 Task: Create a task  Add support for in-app purchases and microtransactions , assign it to team member softage.7@softage.net in the project Wayfarer and update the status of the task to  At Risk , set the priority of the task to Medium.
Action: Mouse moved to (61, 296)
Screenshot: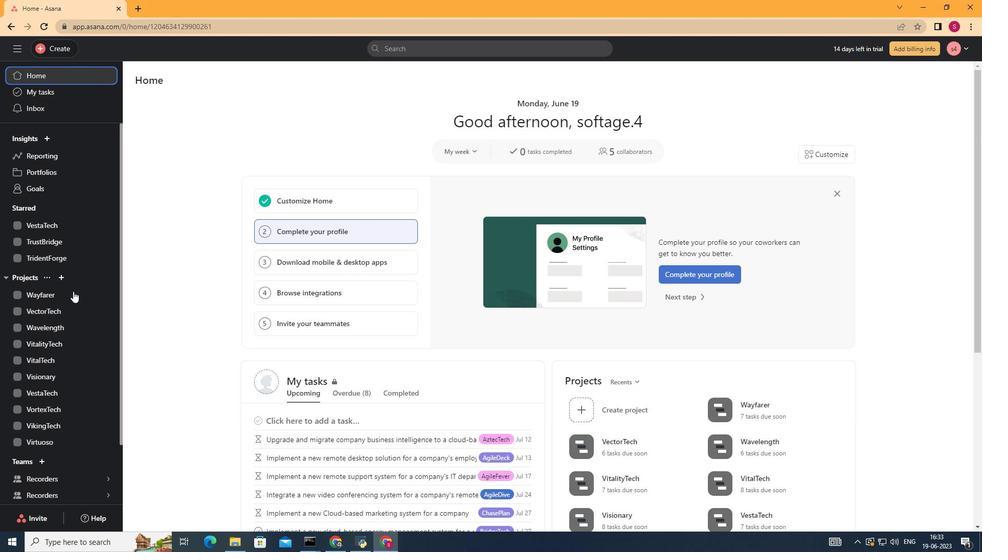 
Action: Mouse pressed left at (61, 296)
Screenshot: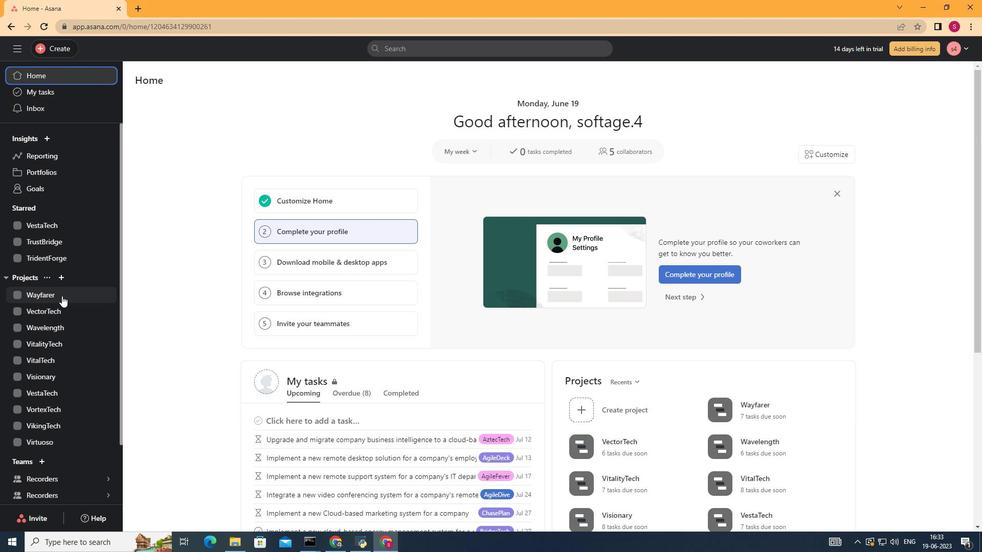 
Action: Mouse moved to (158, 124)
Screenshot: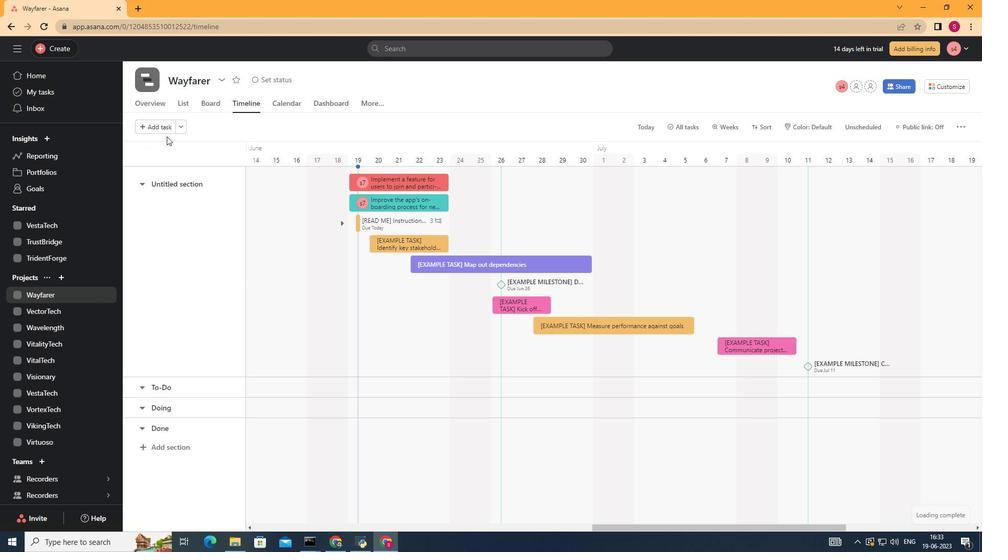 
Action: Mouse pressed left at (158, 124)
Screenshot: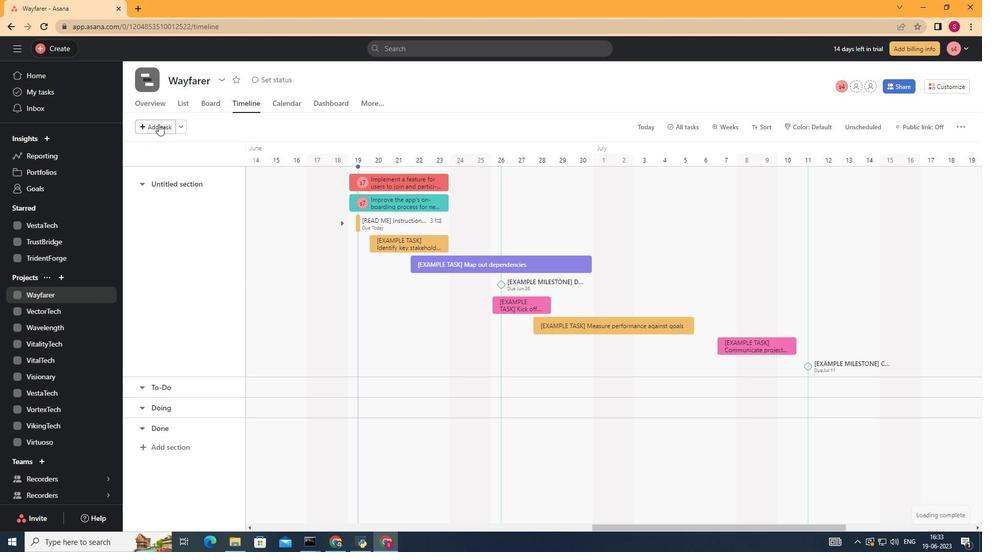 
Action: Mouse moved to (365, 184)
Screenshot: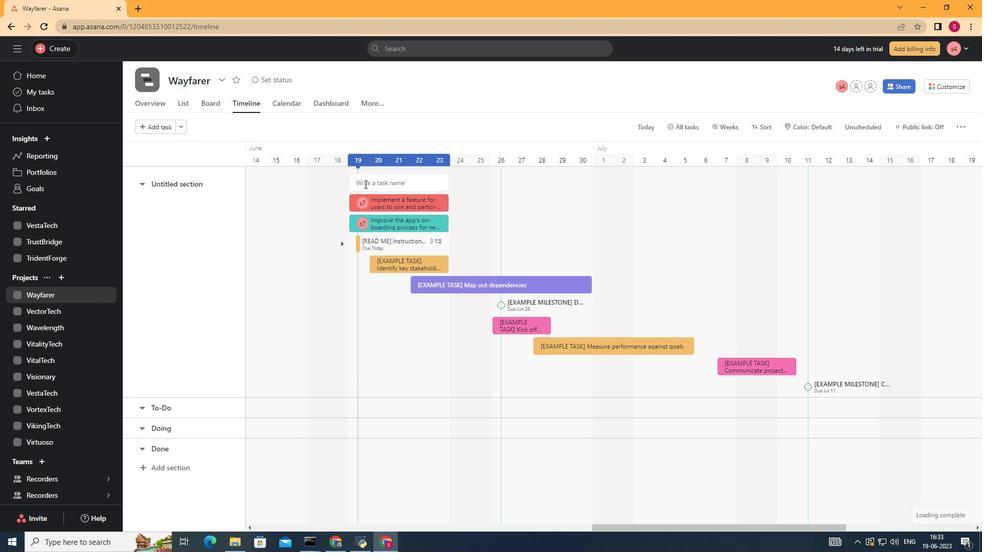 
Action: Mouse pressed left at (365, 184)
Screenshot: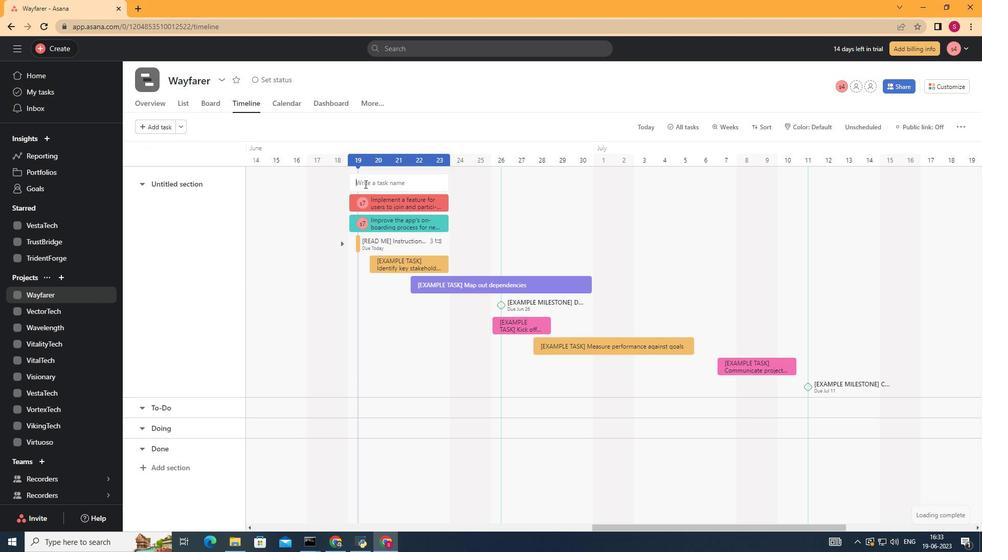 
Action: Key pressed <Key.shift>Add<Key.space>support<Key.space>for<Key.space>in-app<Key.space>purchases<Key.space>and<Key.space>microtransactions<Key.enter>
Screenshot: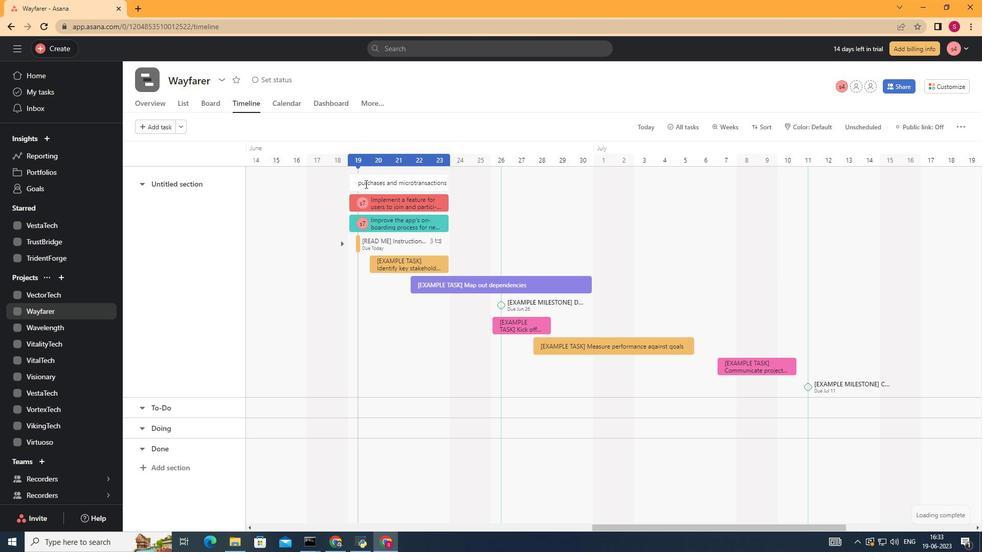 
Action: Mouse moved to (400, 183)
Screenshot: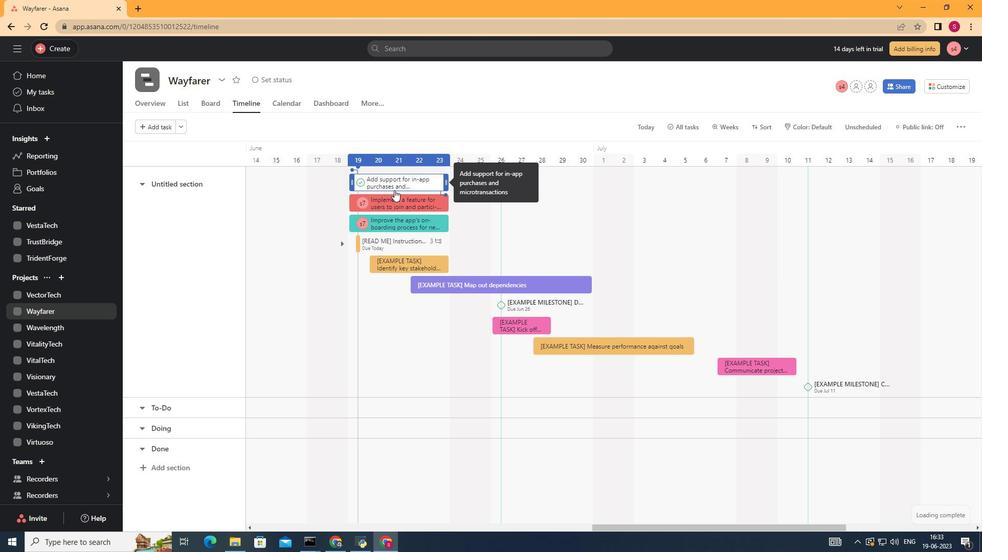 
Action: Mouse pressed left at (400, 183)
Screenshot: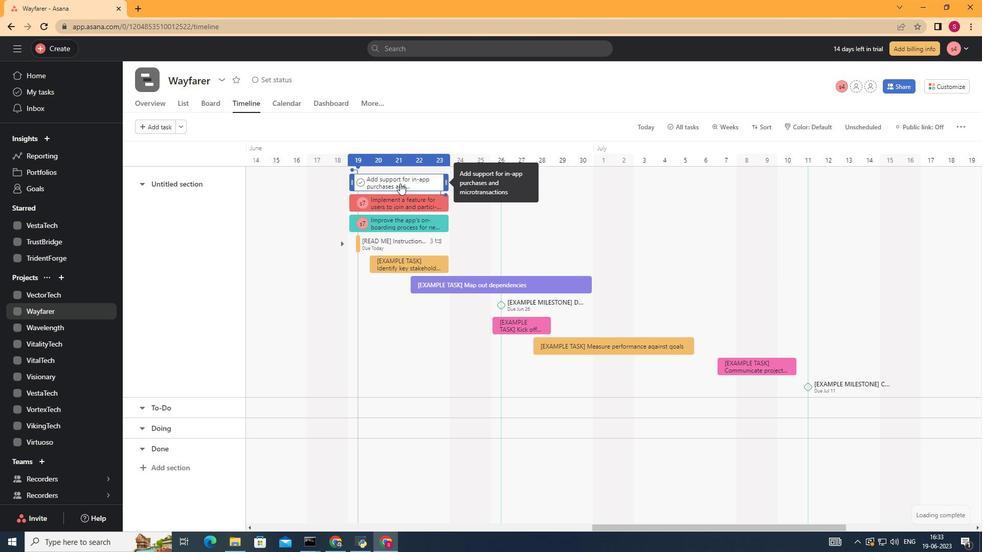 
Action: Mouse moved to (717, 183)
Screenshot: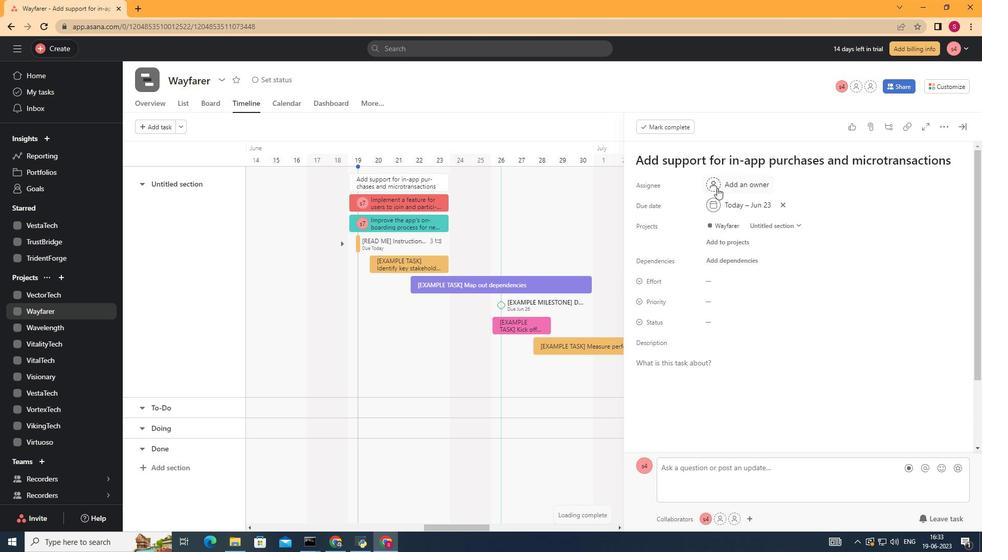 
Action: Mouse pressed left at (717, 183)
Screenshot: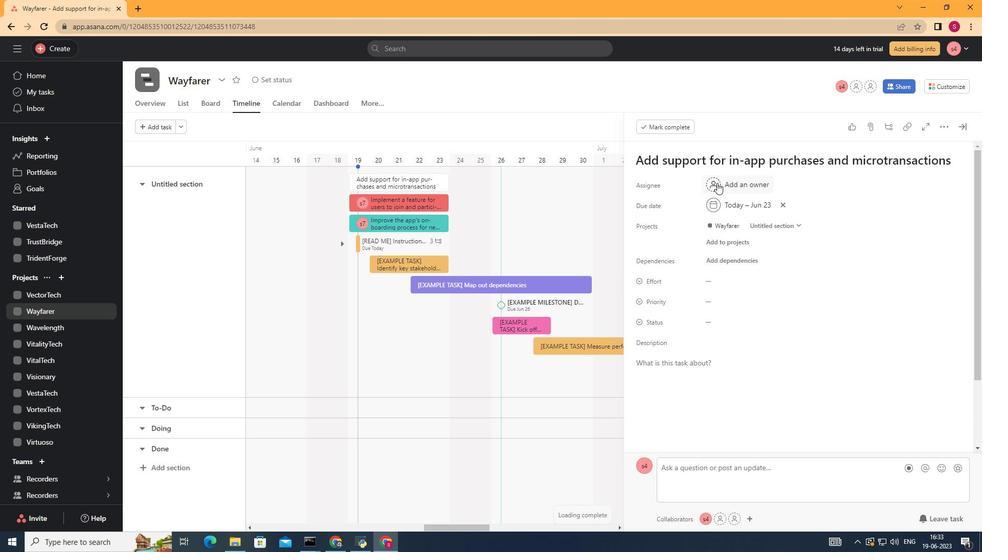 
Action: Mouse moved to (748, 182)
Screenshot: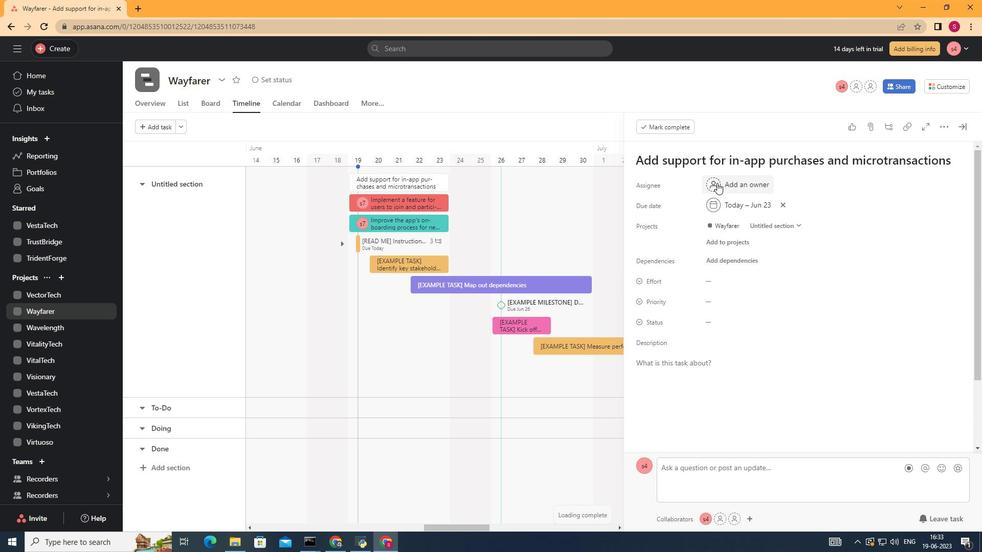 
Action: Key pressed softage.7<Key.shift>@softage.net<Key.enter>
Screenshot: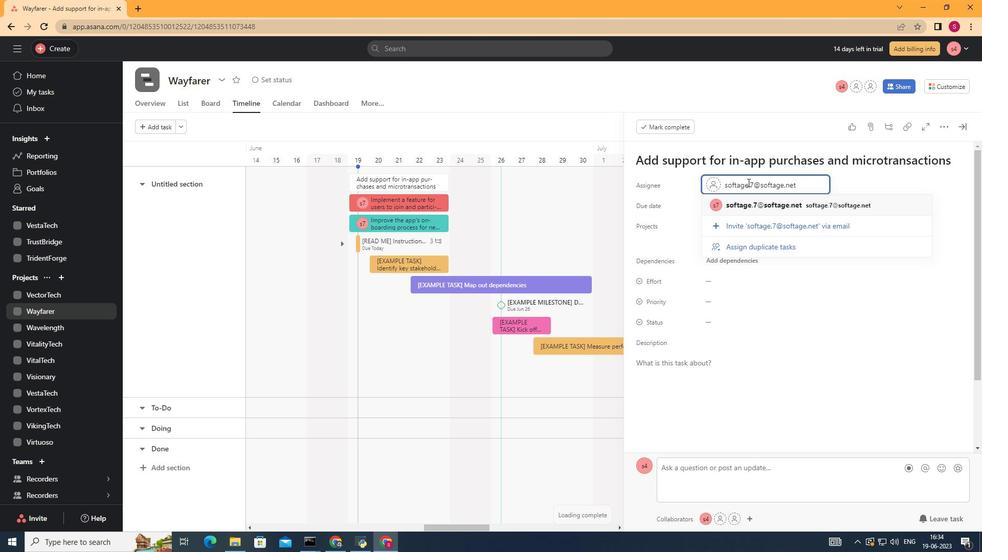 
Action: Mouse moved to (729, 326)
Screenshot: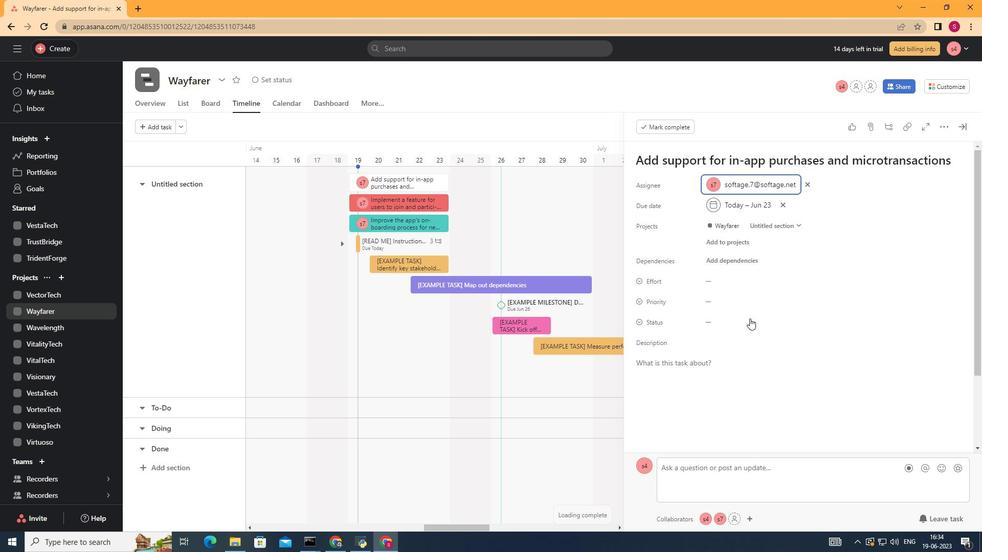 
Action: Mouse pressed left at (729, 326)
Screenshot: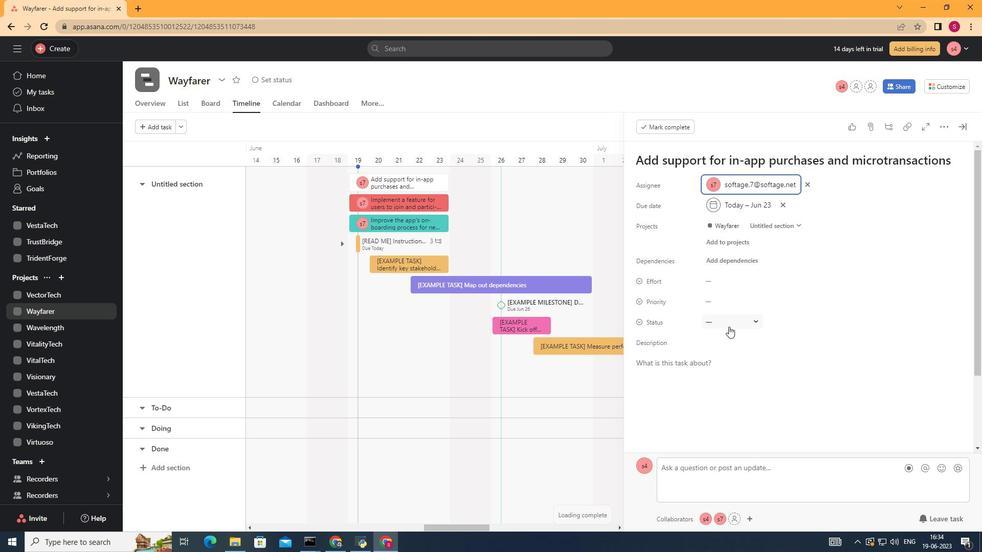 
Action: Mouse moved to (751, 376)
Screenshot: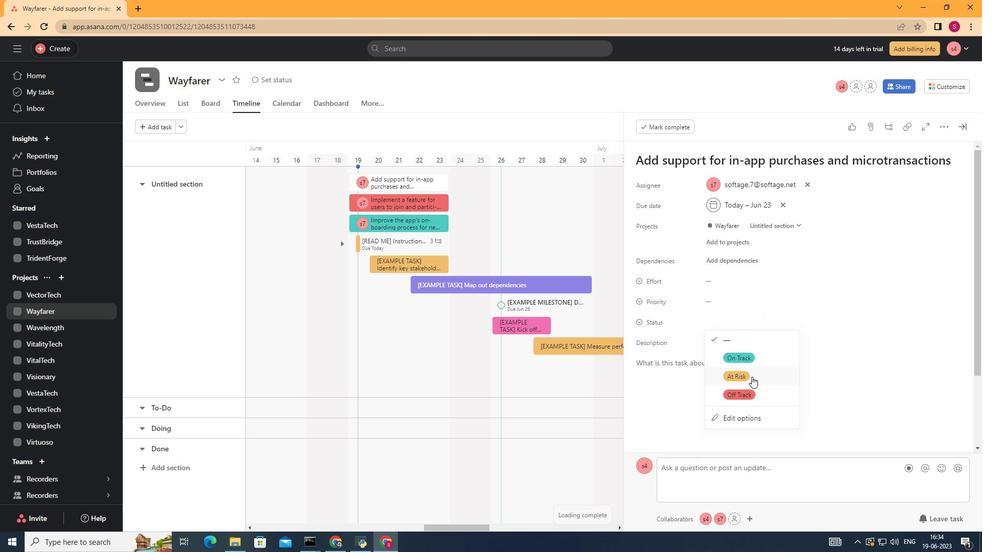 
Action: Mouse pressed left at (751, 376)
Screenshot: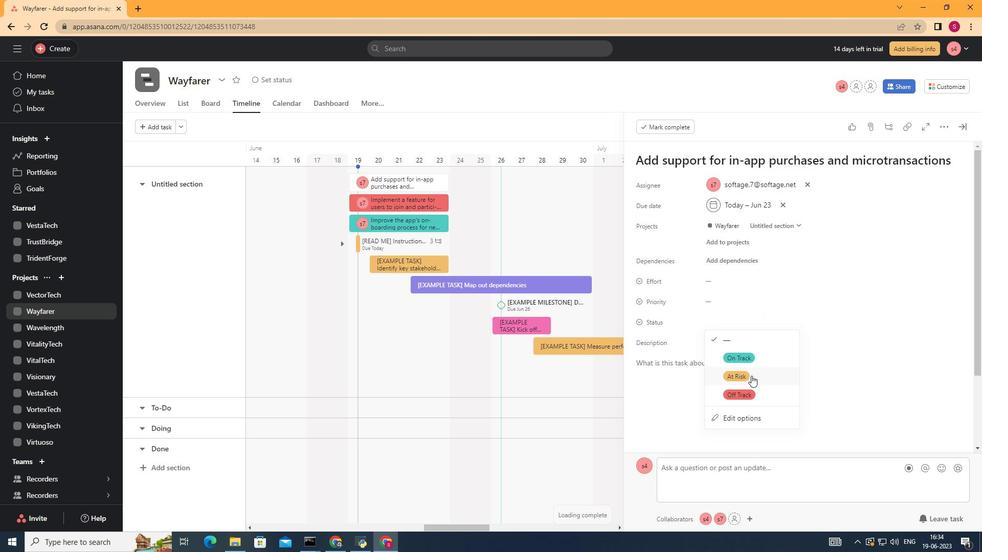 
Action: Mouse moved to (731, 298)
Screenshot: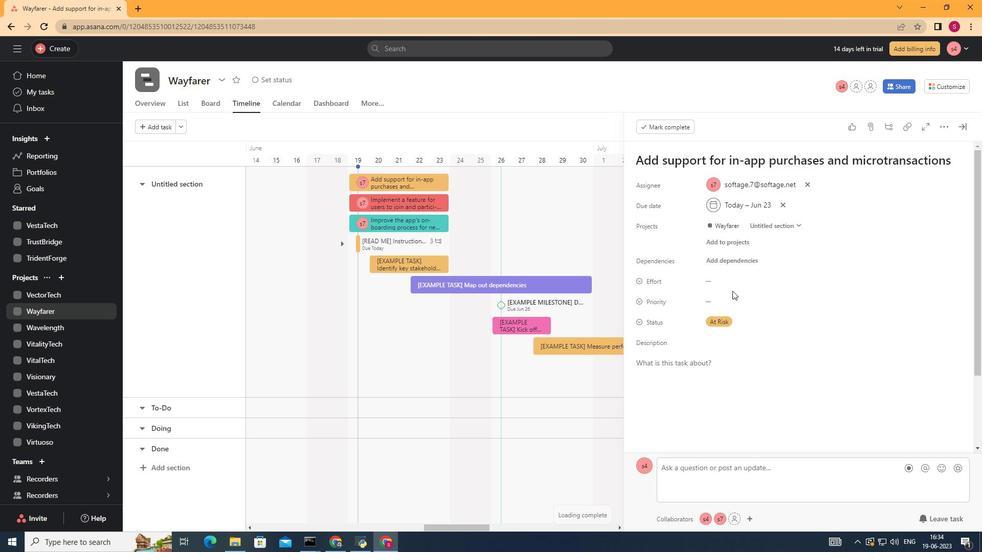 
Action: Mouse pressed left at (731, 298)
Screenshot: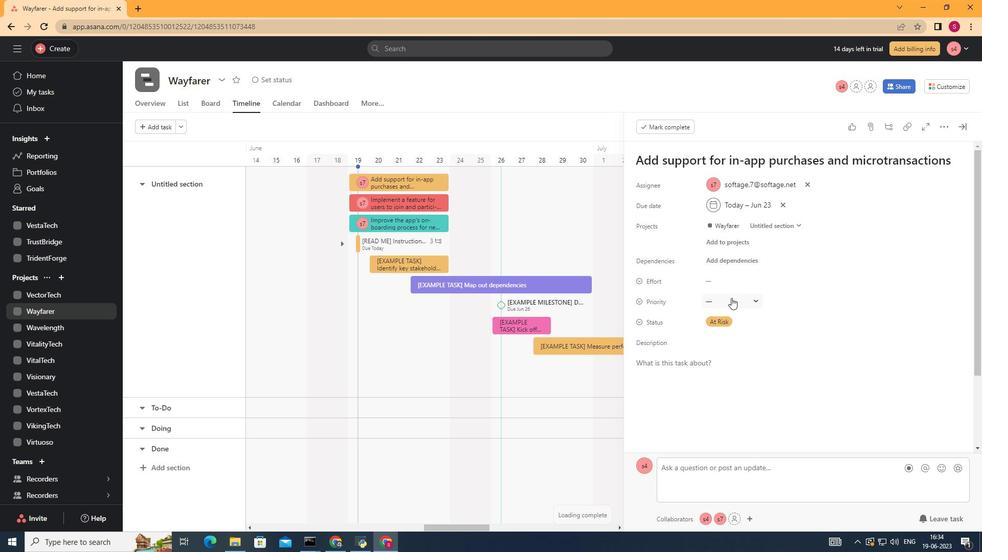 
Action: Mouse moved to (766, 349)
Screenshot: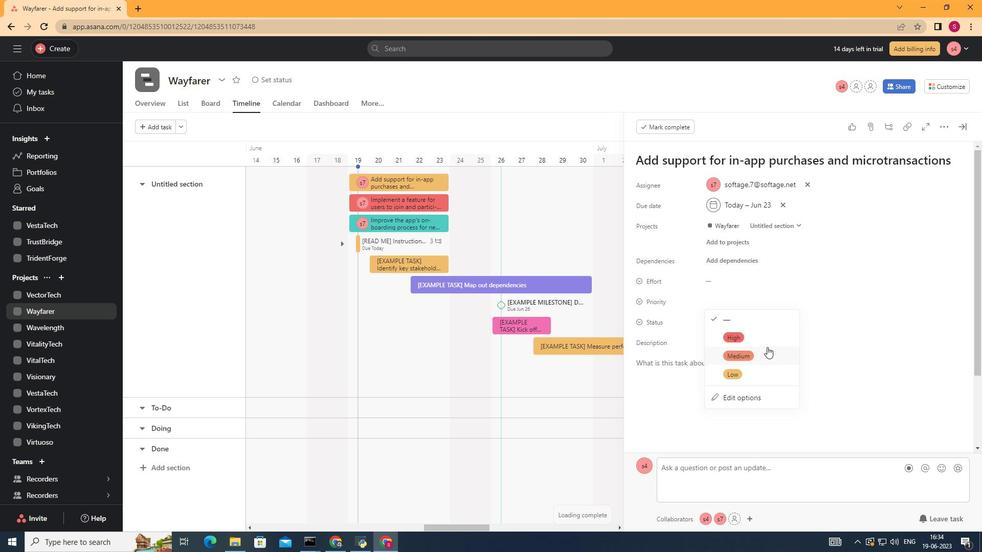 
Action: Mouse pressed left at (766, 349)
Screenshot: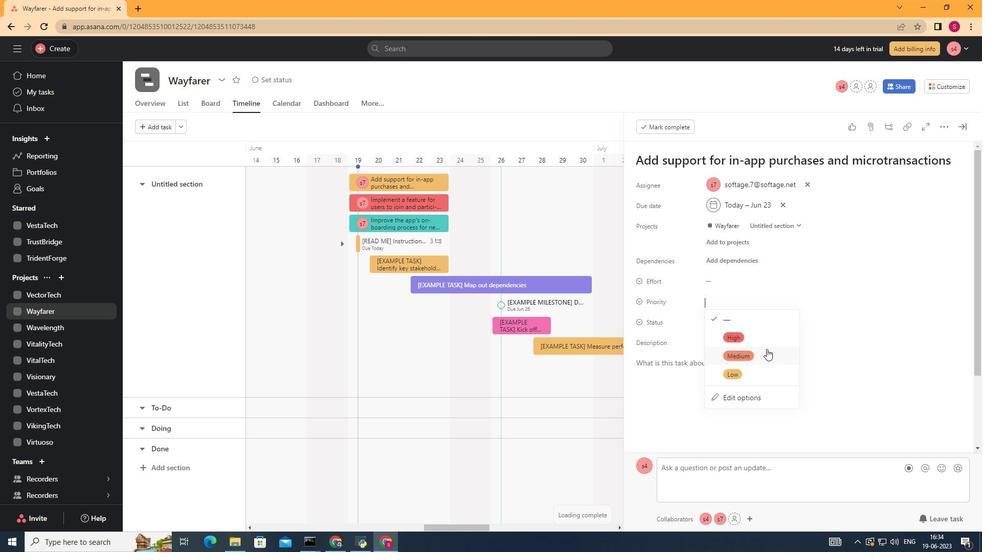 
Action: Mouse moved to (818, 332)
Screenshot: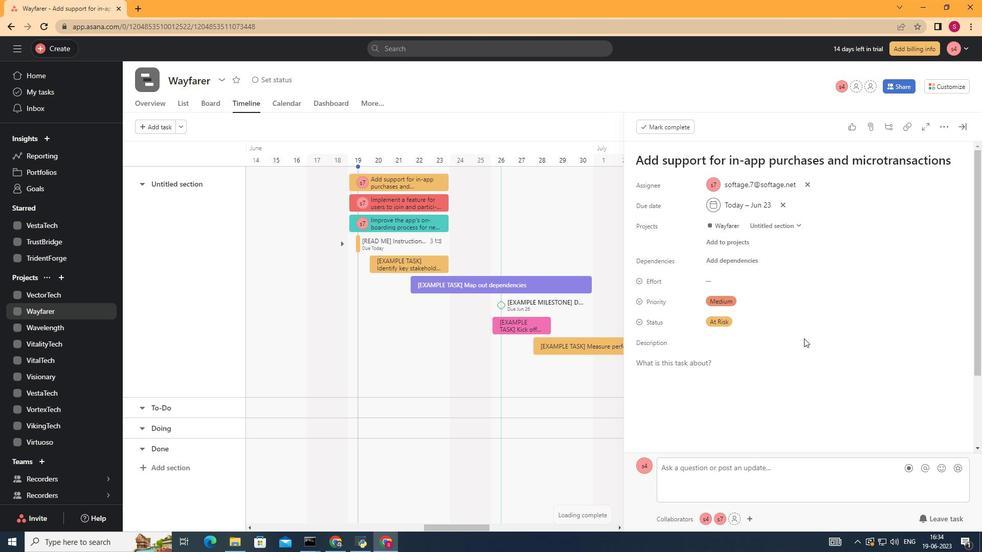 
